 Task: In the Contact  Alice.King@denso.com, schedule and save the meeting with title: 'Introducing Our Products and Services ', Select date: '30 August, 2023', select start time: 6:00:PM. Add location on call (415) 123-4584 with meeting description: For further discussion on products, kindly join the meeting.. Logged in from softage.4@softage.net
Action: Mouse moved to (65, 41)
Screenshot: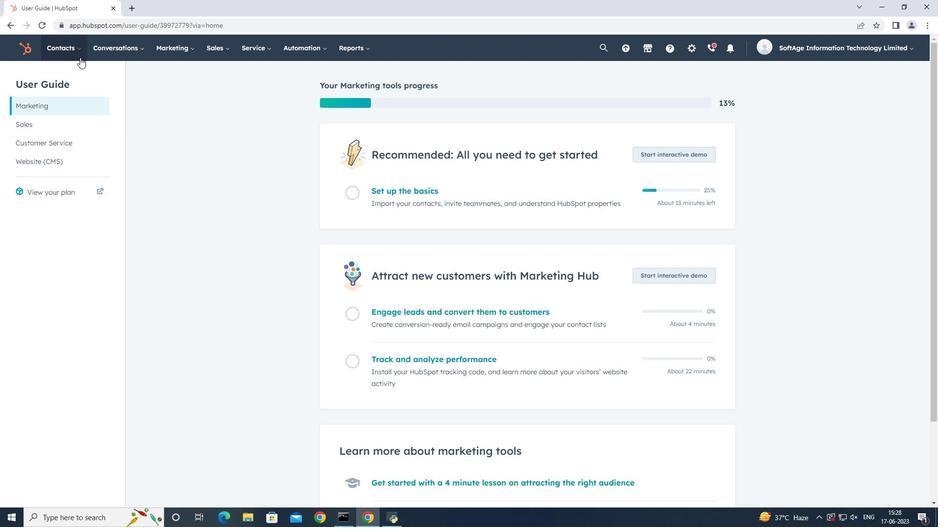 
Action: Mouse pressed left at (65, 41)
Screenshot: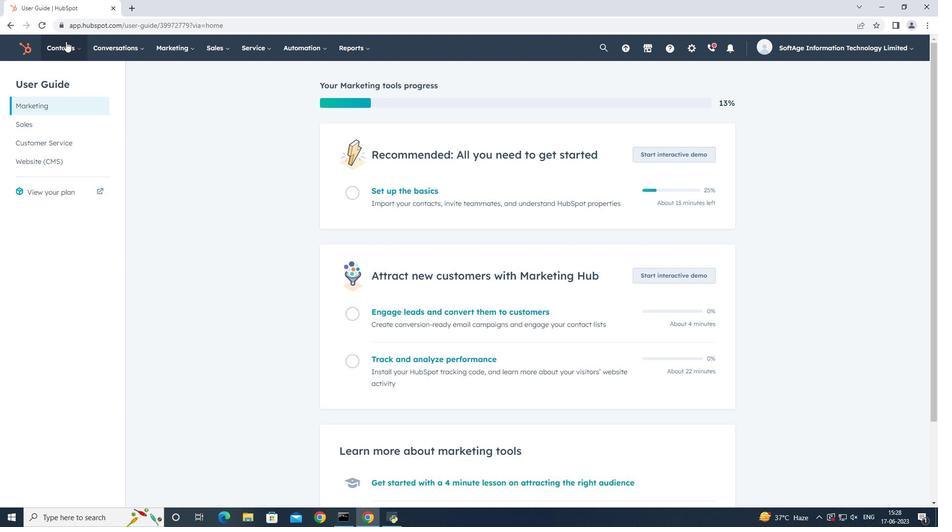 
Action: Mouse moved to (78, 80)
Screenshot: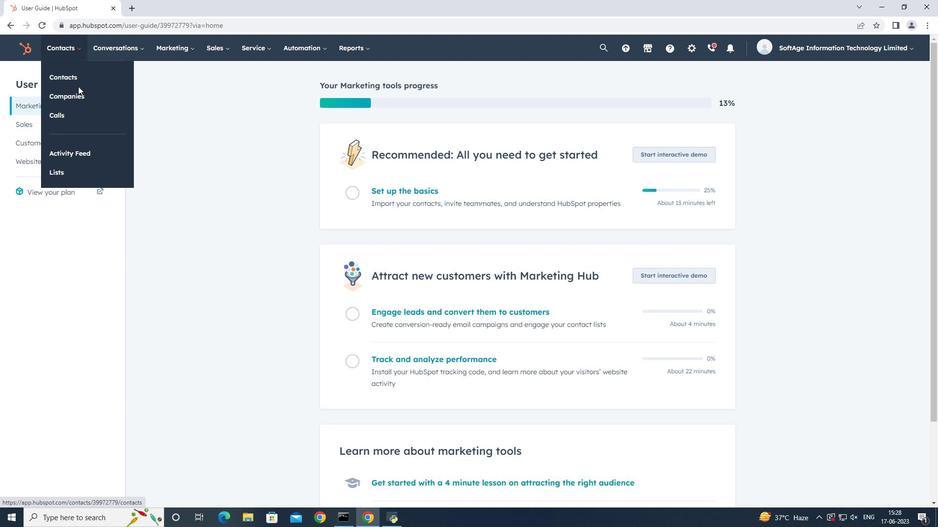 
Action: Mouse pressed left at (78, 80)
Screenshot: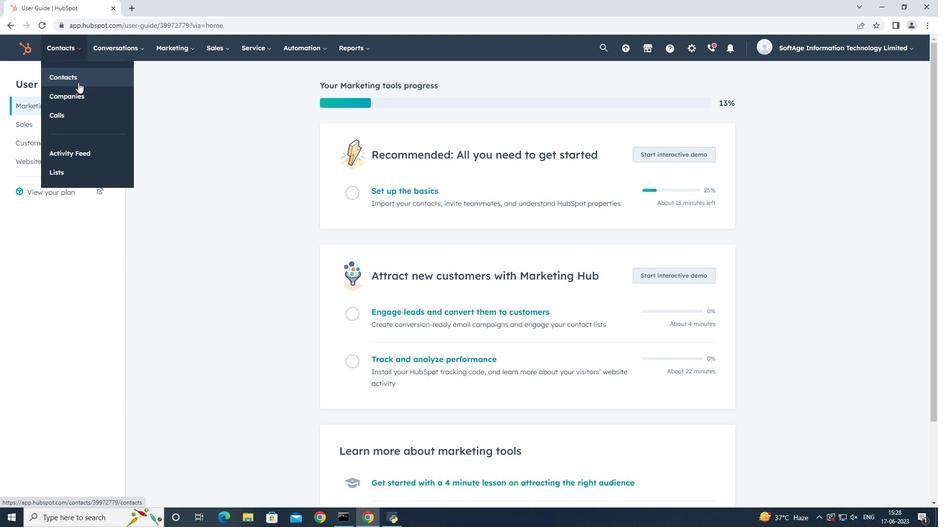 
Action: Mouse moved to (93, 156)
Screenshot: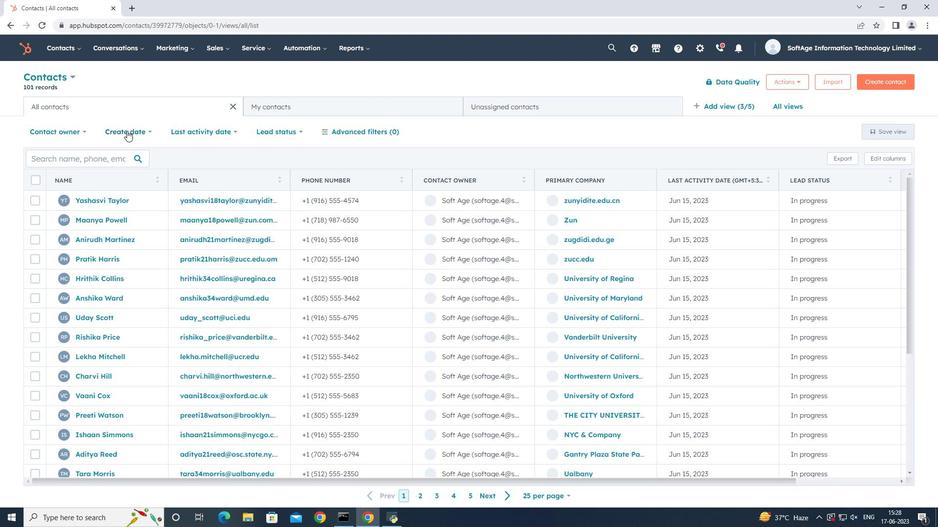 
Action: Mouse pressed left at (93, 156)
Screenshot: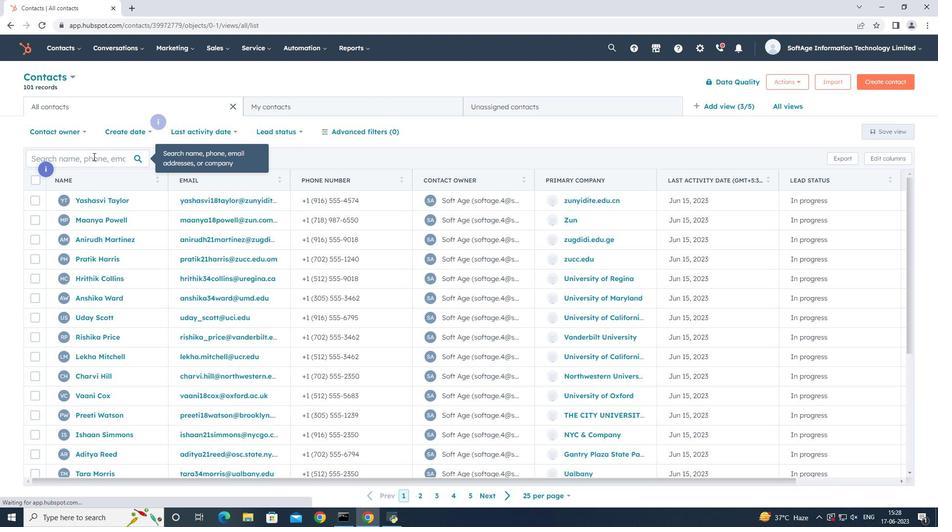 
Action: Key pressed alice
Screenshot: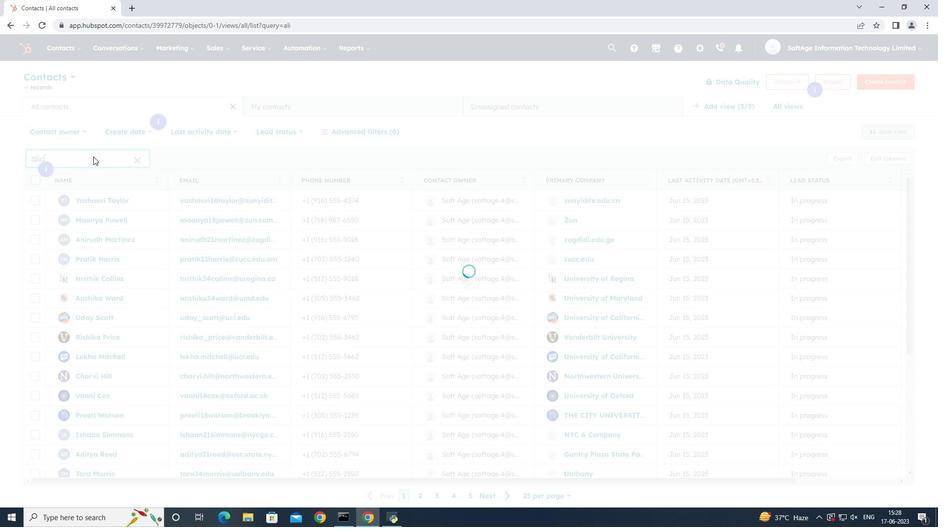 
Action: Mouse moved to (103, 256)
Screenshot: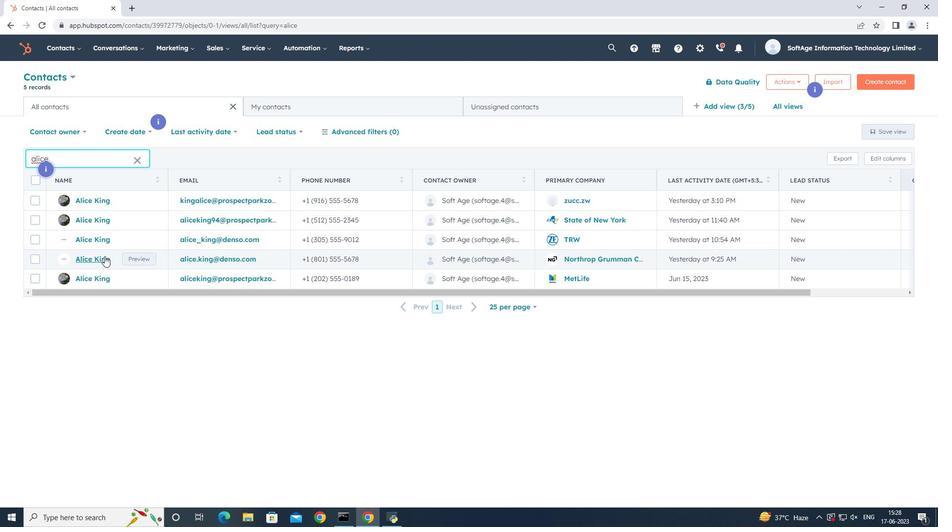 
Action: Mouse pressed left at (103, 256)
Screenshot: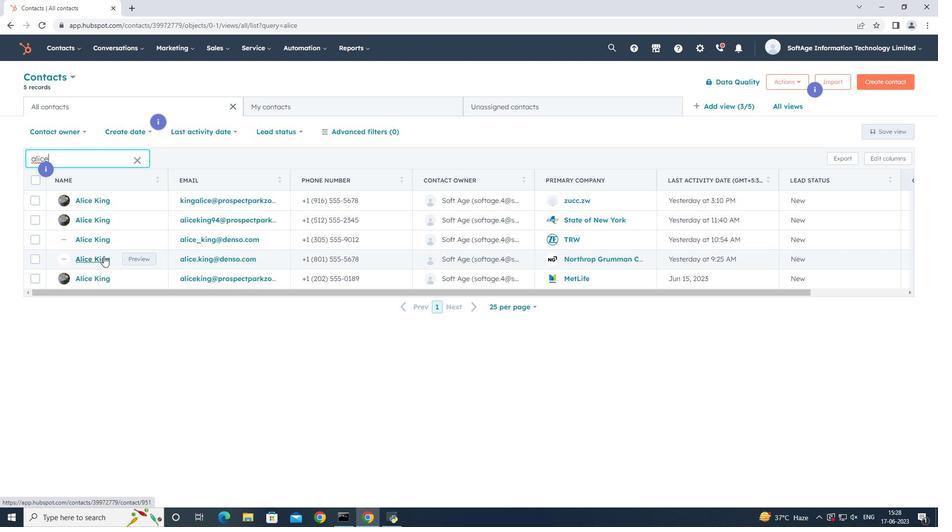 
Action: Mouse moved to (172, 169)
Screenshot: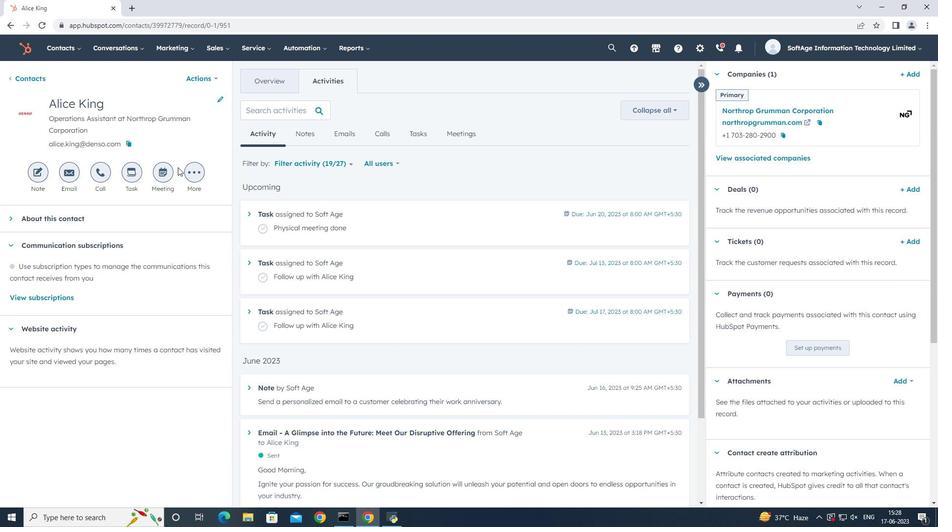 
Action: Mouse pressed left at (172, 169)
Screenshot: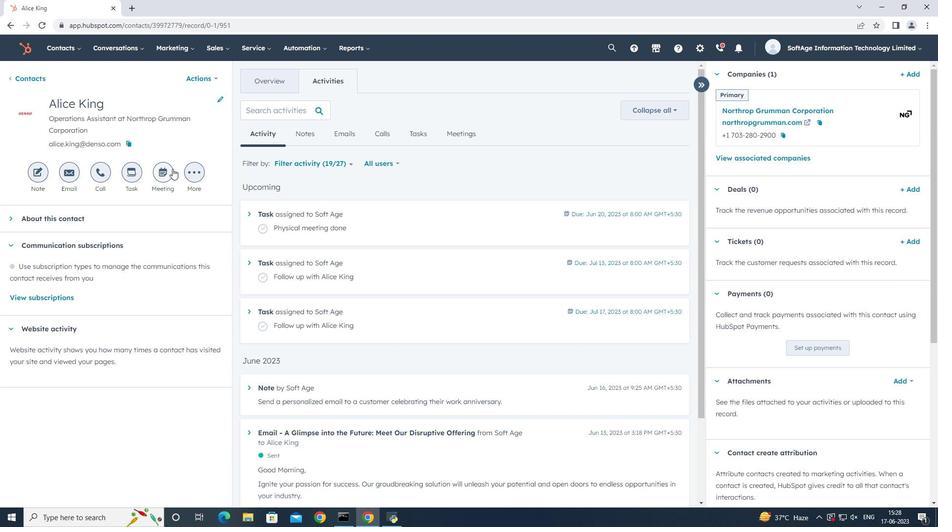 
Action: Mouse moved to (367, 275)
Screenshot: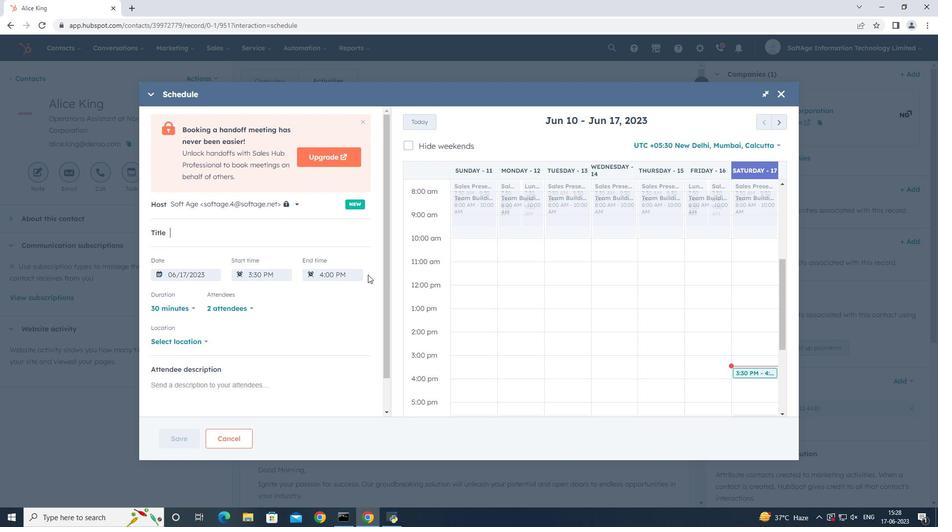 
Action: Key pressed <Key.shift_r>Introducing<Key.space><Key.shift_r>Our<Key.space><Key.space><Key.backspace><Key.shift_r><Key.shift_r><Key.shift_r><Key.shift_r><Key.shift_r><Key.shift_r><Key.shift_r><Key.shift_r><Key.shift_r><Key.shift_r><Key.shift_r><Key.shift_r><Key.shift_r><Key.shift_r><Key.shift_r><Key.shift_r>Products<Key.space>and<Key.space><Key.shift>Services,
Screenshot: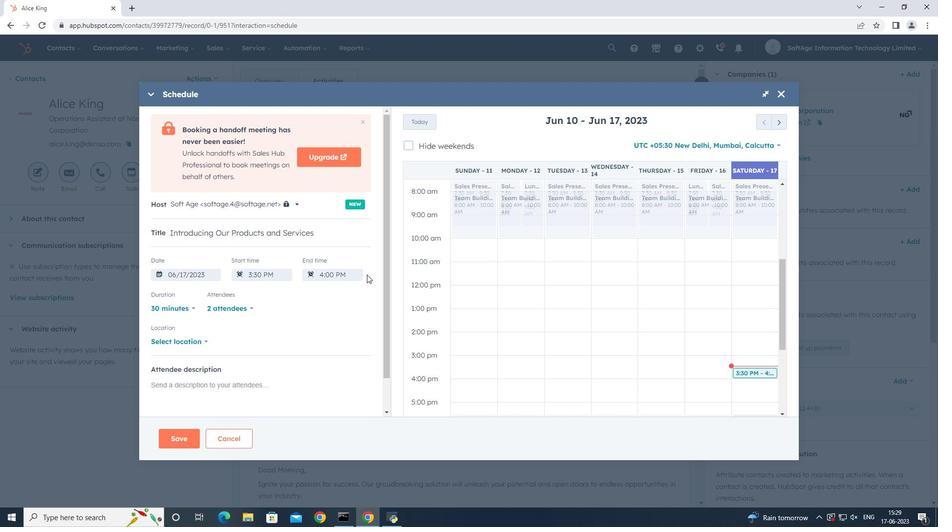 
Action: Mouse moved to (778, 128)
Screenshot: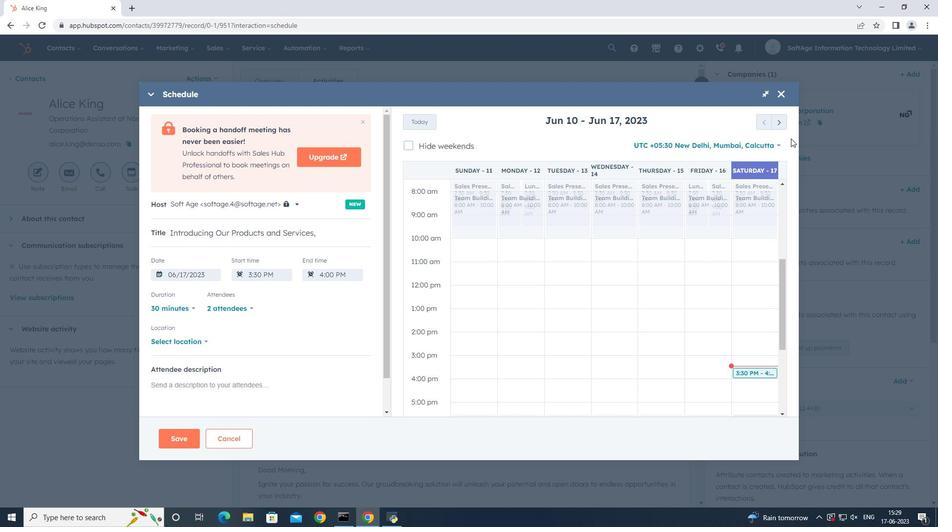 
Action: Mouse pressed left at (778, 128)
Screenshot: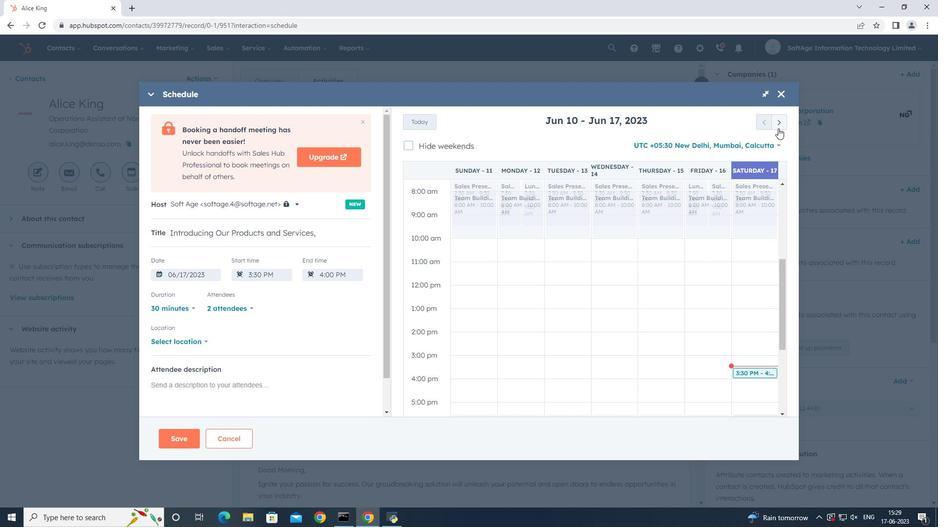 
Action: Mouse pressed left at (778, 128)
Screenshot: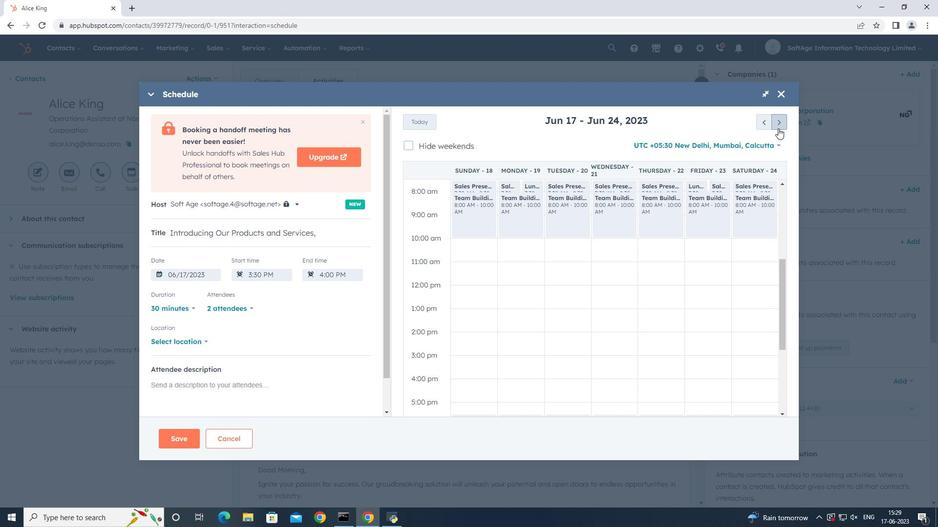 
Action: Mouse pressed left at (778, 128)
Screenshot: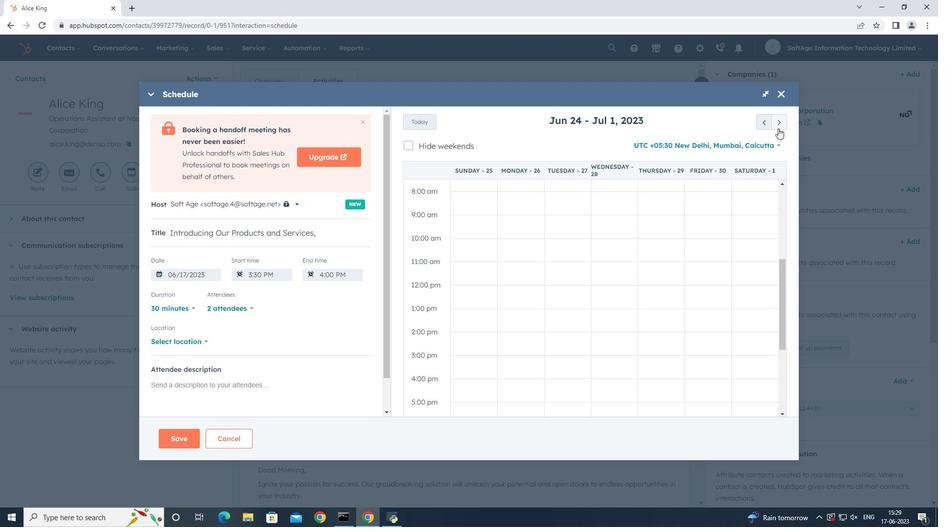 
Action: Mouse pressed left at (778, 128)
Screenshot: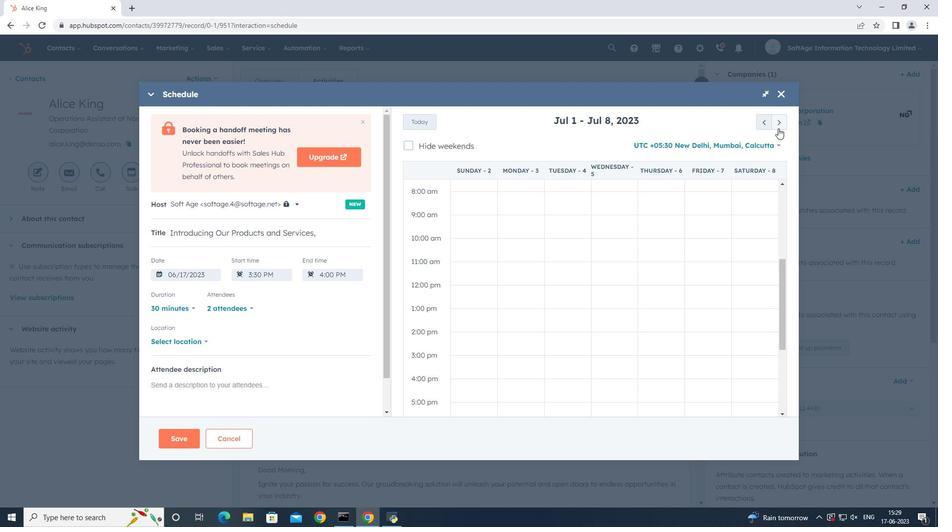 
Action: Mouse pressed left at (778, 128)
Screenshot: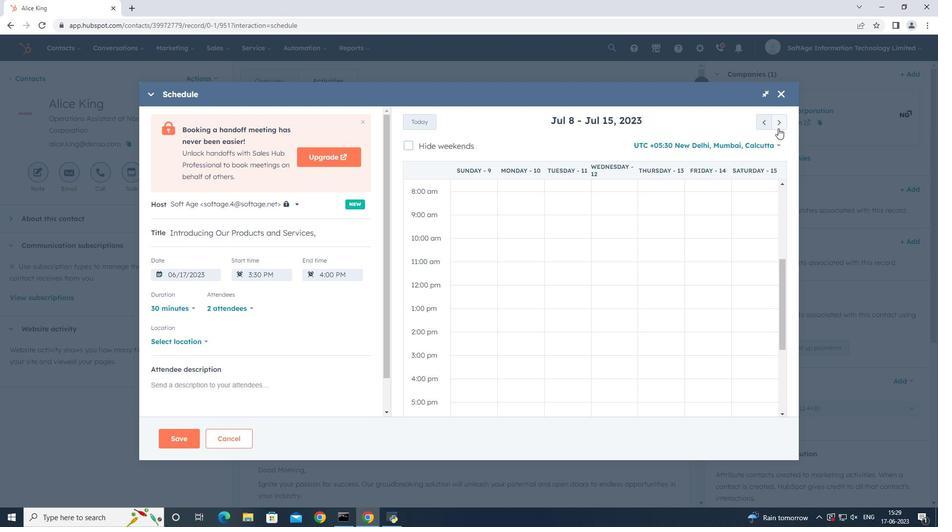 
Action: Mouse pressed left at (778, 128)
Screenshot: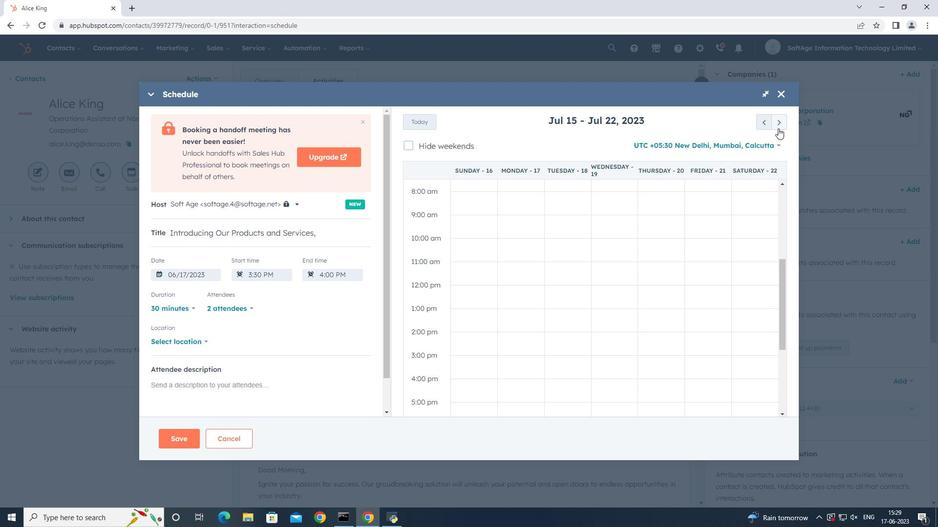 
Action: Mouse pressed left at (778, 128)
Screenshot: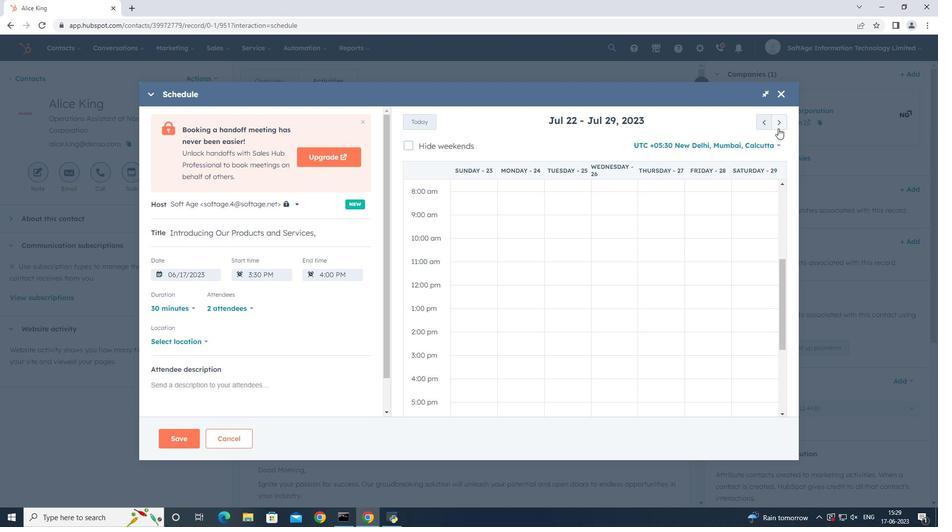 
Action: Mouse pressed left at (778, 128)
Screenshot: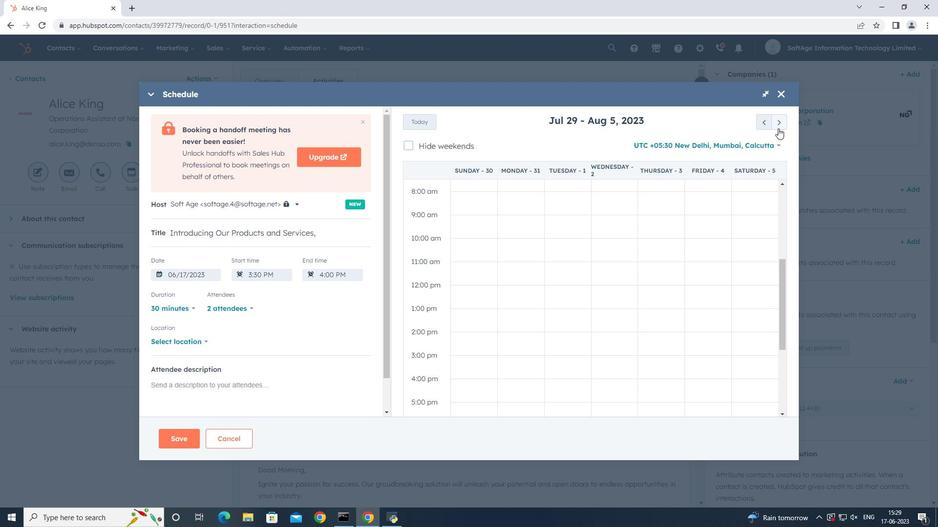
Action: Mouse pressed left at (778, 128)
Screenshot: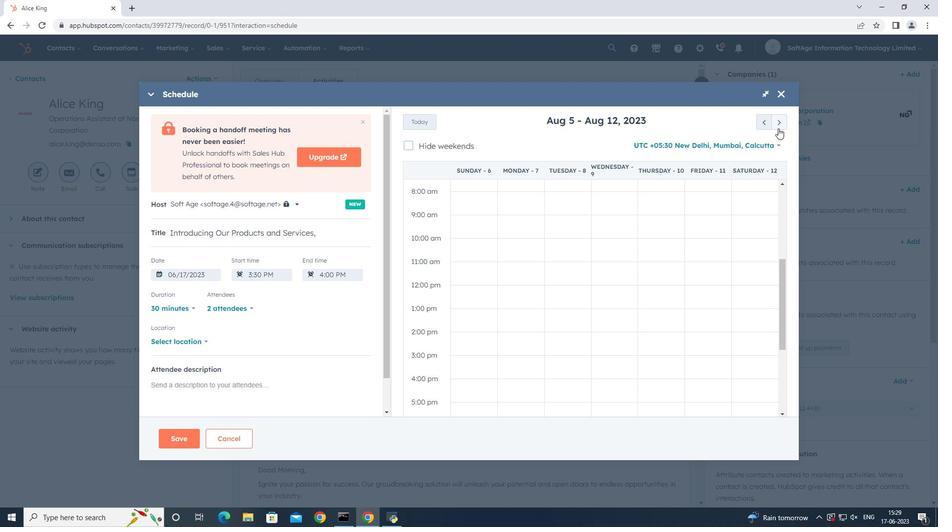 
Action: Mouse pressed left at (778, 128)
Screenshot: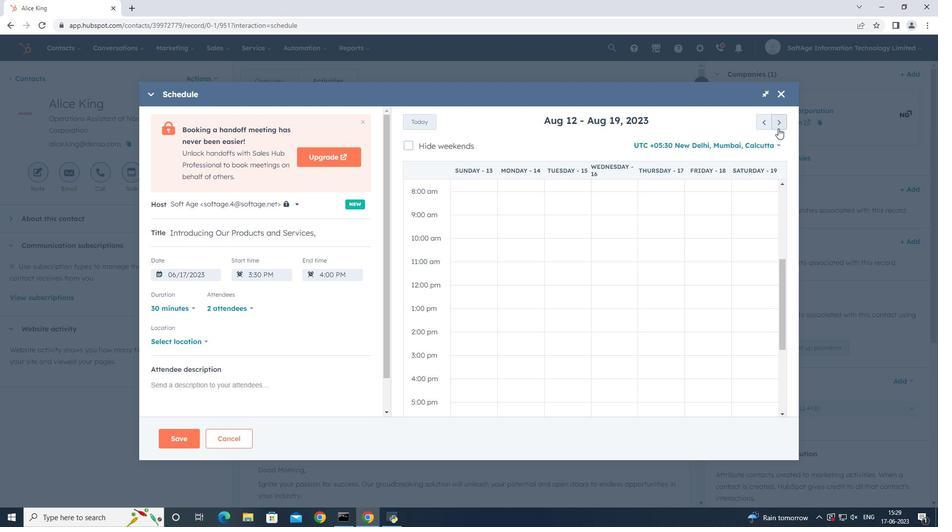 
Action: Mouse pressed left at (778, 128)
Screenshot: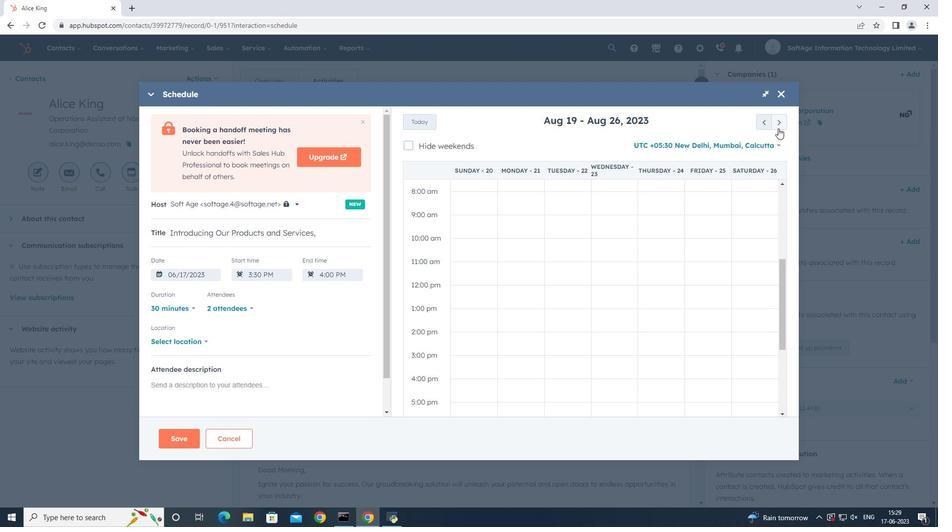
Action: Mouse moved to (607, 386)
Screenshot: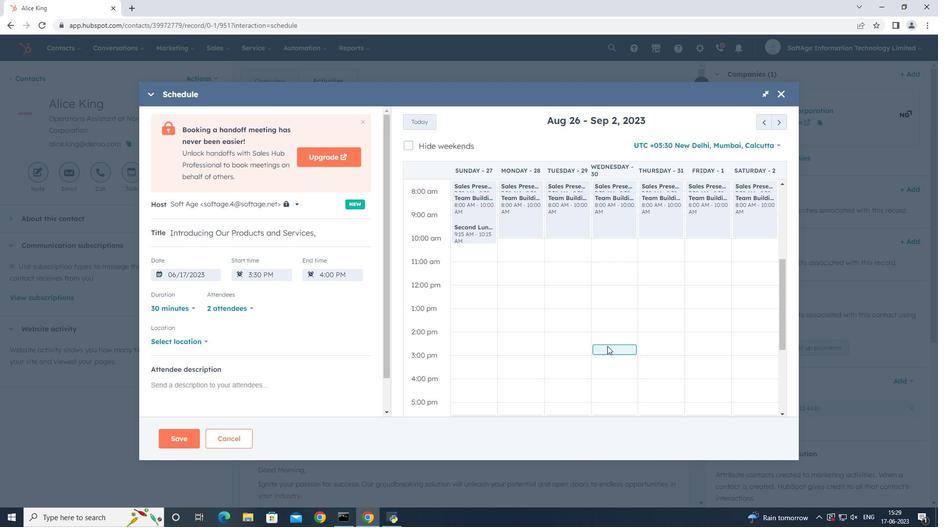 
Action: Mouse scrolled (607, 386) with delta (0, 0)
Screenshot: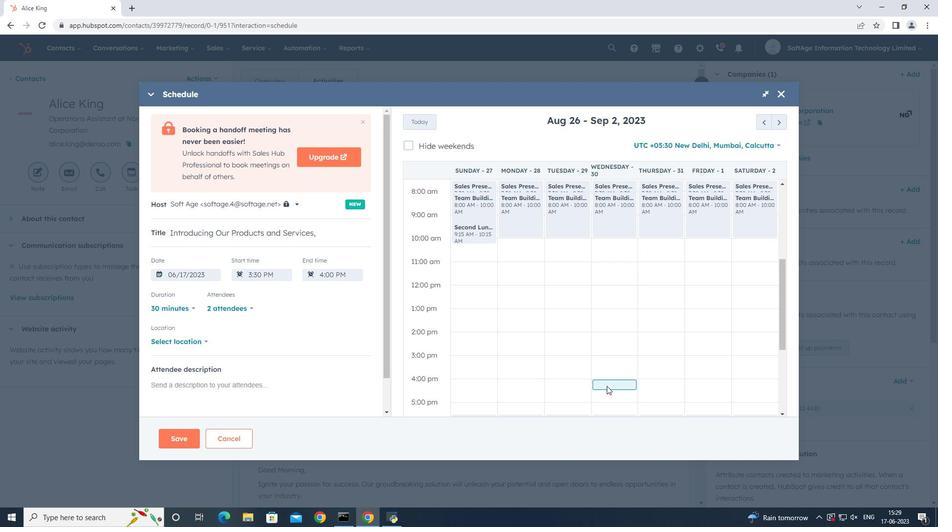 
Action: Mouse scrolled (607, 386) with delta (0, 0)
Screenshot: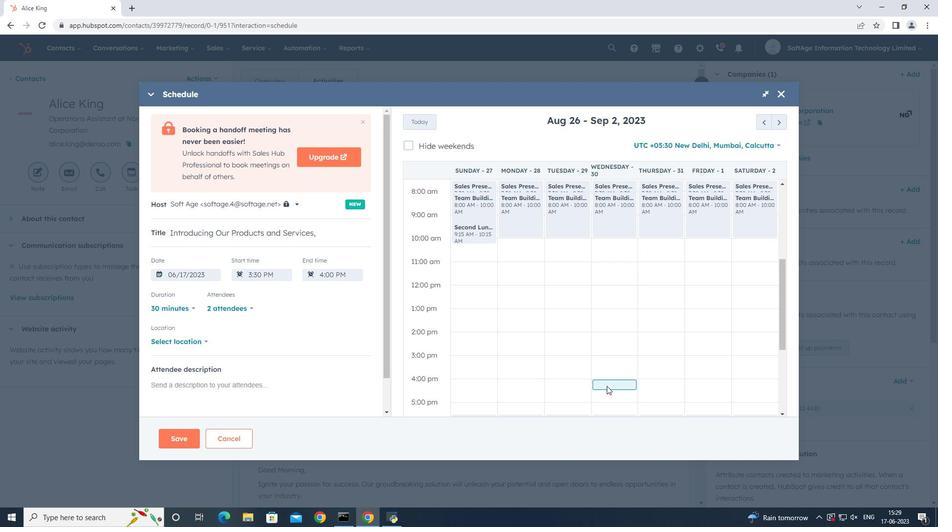 
Action: Mouse moved to (610, 332)
Screenshot: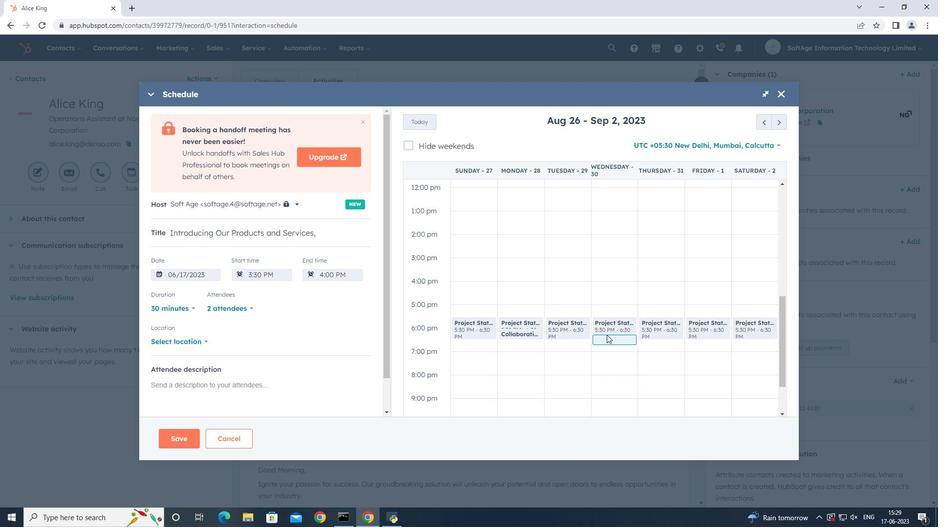 
Action: Mouse pressed left at (610, 332)
Screenshot: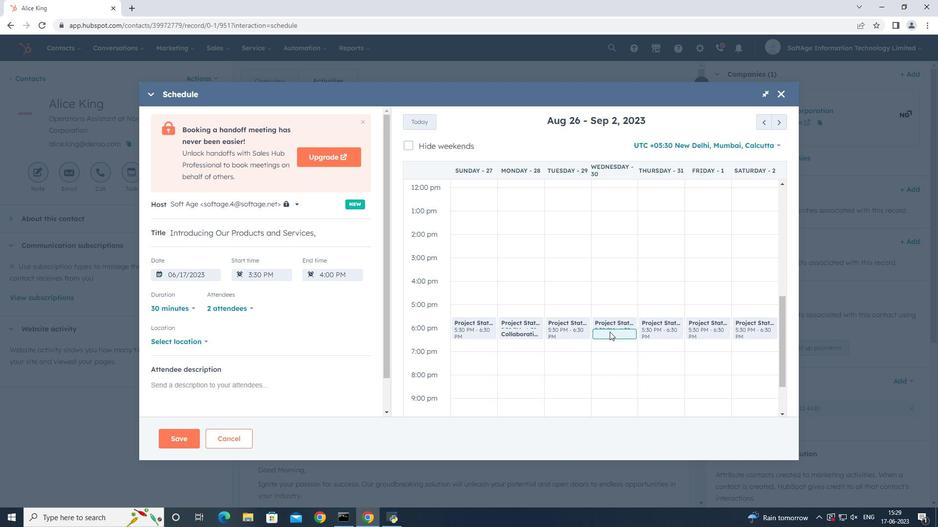 
Action: Mouse moved to (191, 342)
Screenshot: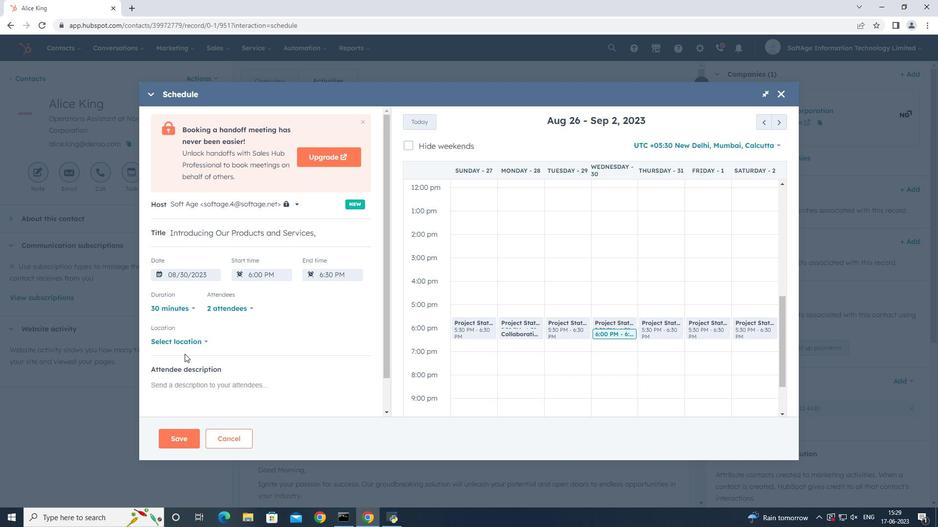 
Action: Mouse pressed left at (191, 342)
Screenshot: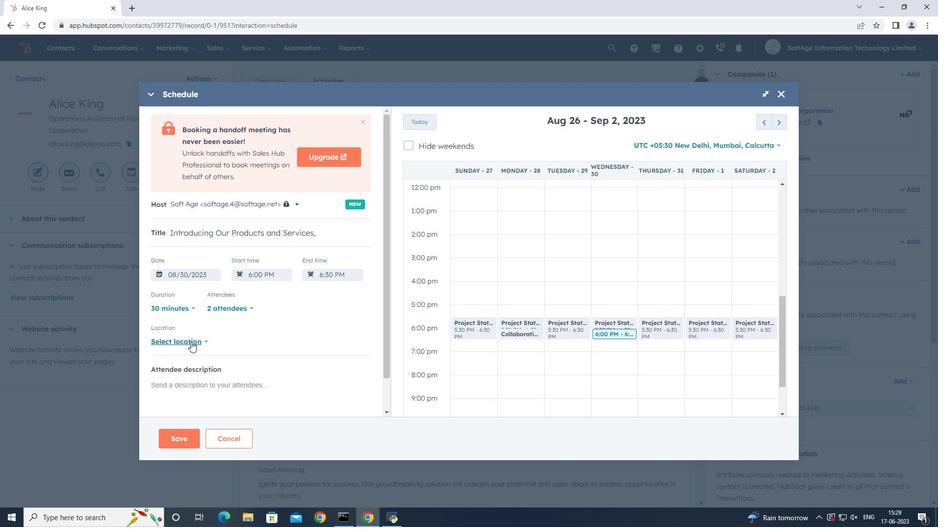 
Action: Mouse moved to (259, 312)
Screenshot: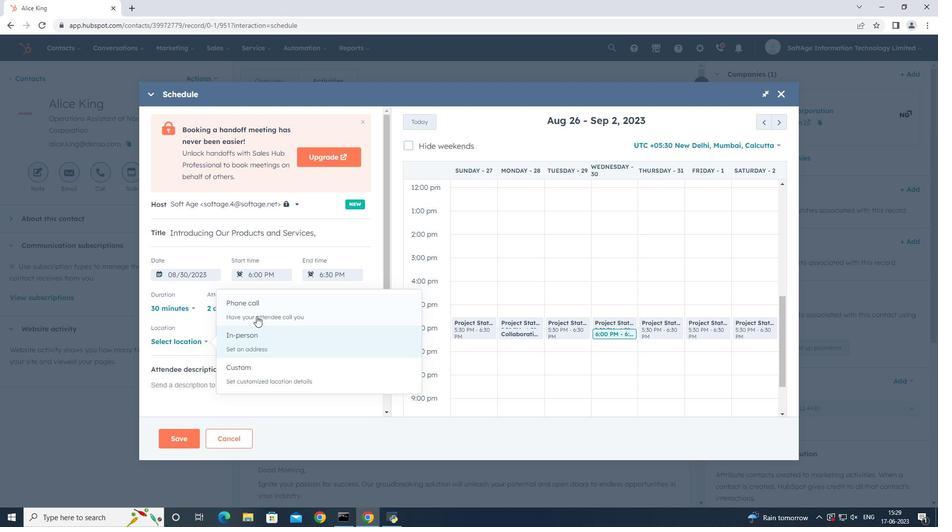 
Action: Mouse pressed left at (259, 312)
Screenshot: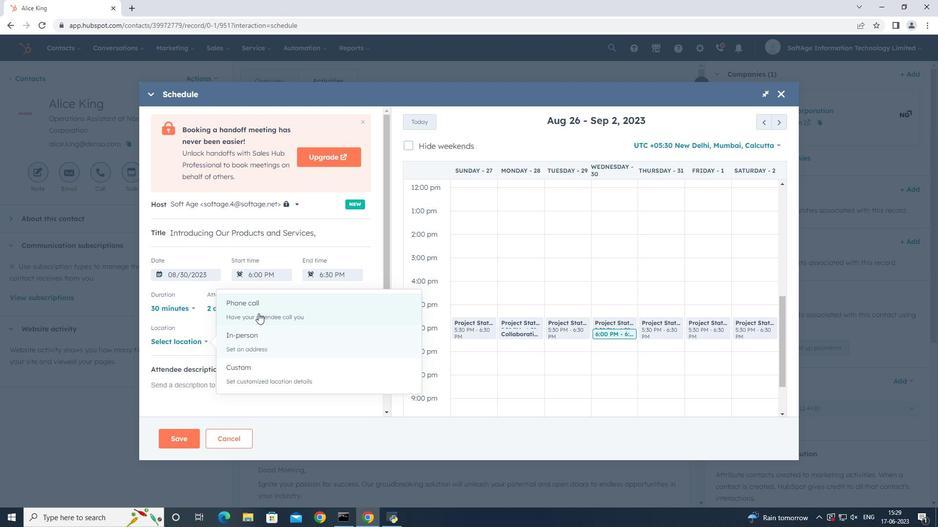 
Action: Mouse moved to (255, 347)
Screenshot: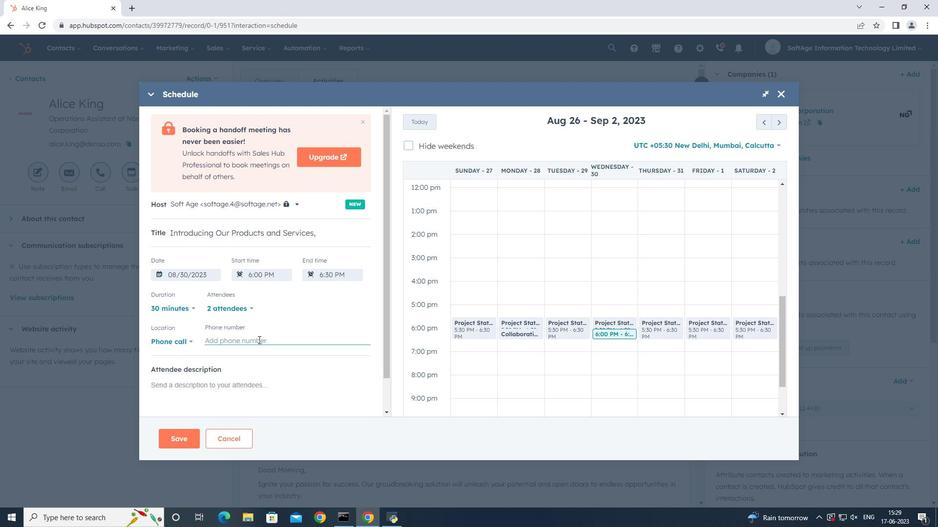 
Action: Mouse pressed left at (255, 347)
Screenshot: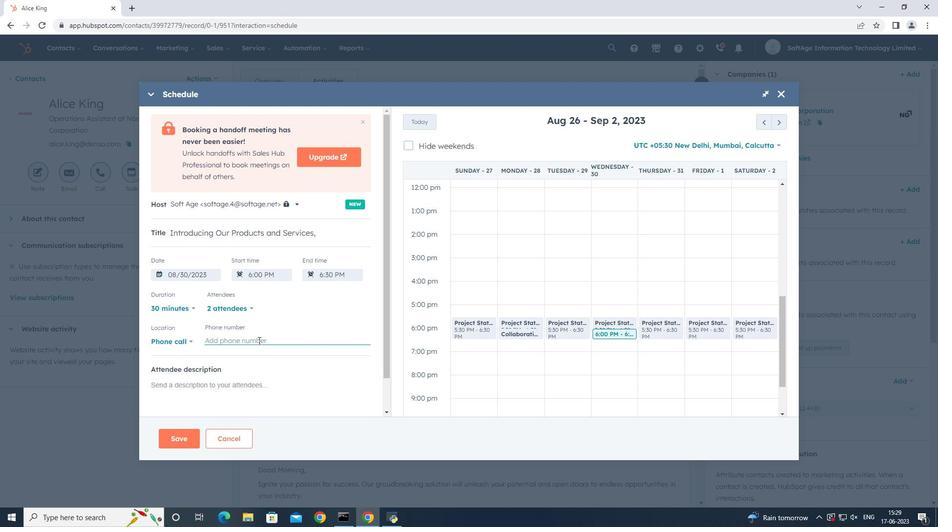 
Action: Mouse moved to (259, 336)
Screenshot: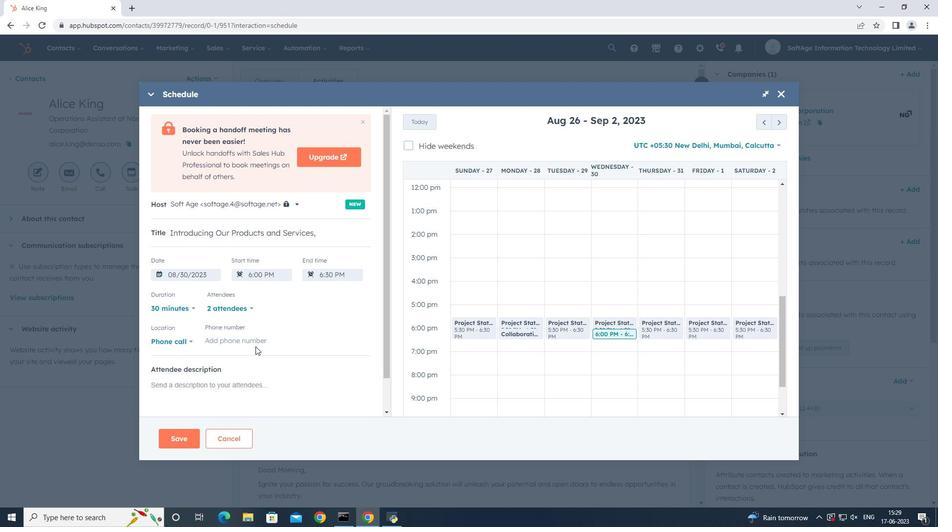 
Action: Mouse pressed left at (259, 336)
Screenshot: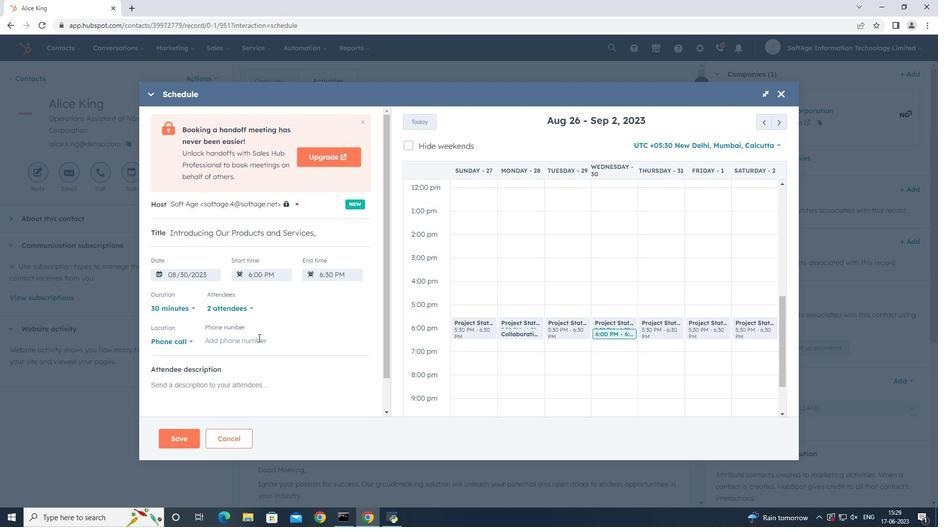 
Action: Mouse moved to (259, 336)
Screenshot: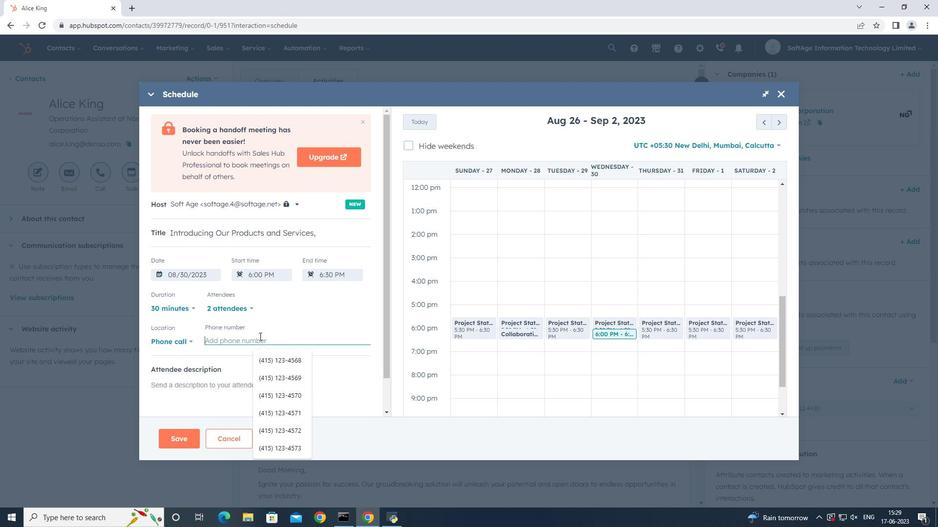 
Action: Key pressed <Key.shift_r>(415<Key.shift_r><Key.shift_r><Key.shift_r><Key.shift_r><Key.shift_r><Key.shift_r><Key.shift_r>)<Key.space>123-4584
Screenshot: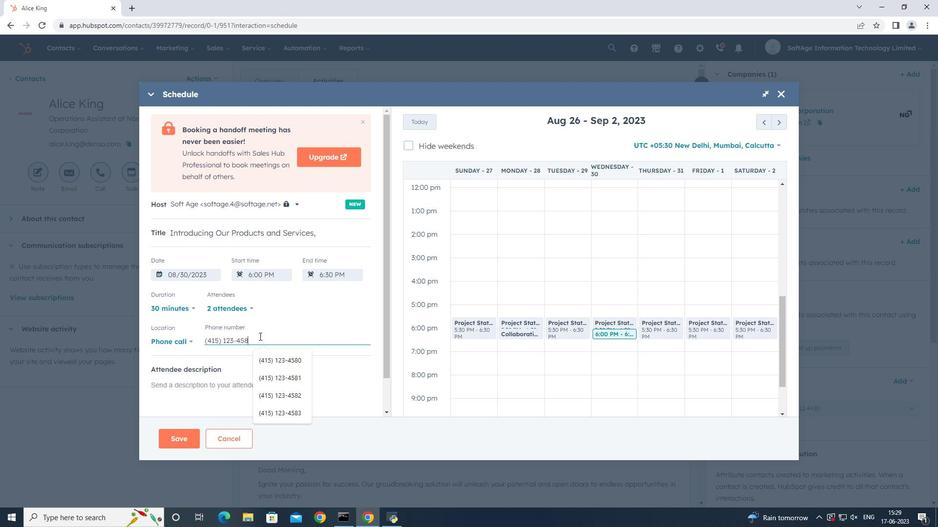 
Action: Mouse moved to (250, 387)
Screenshot: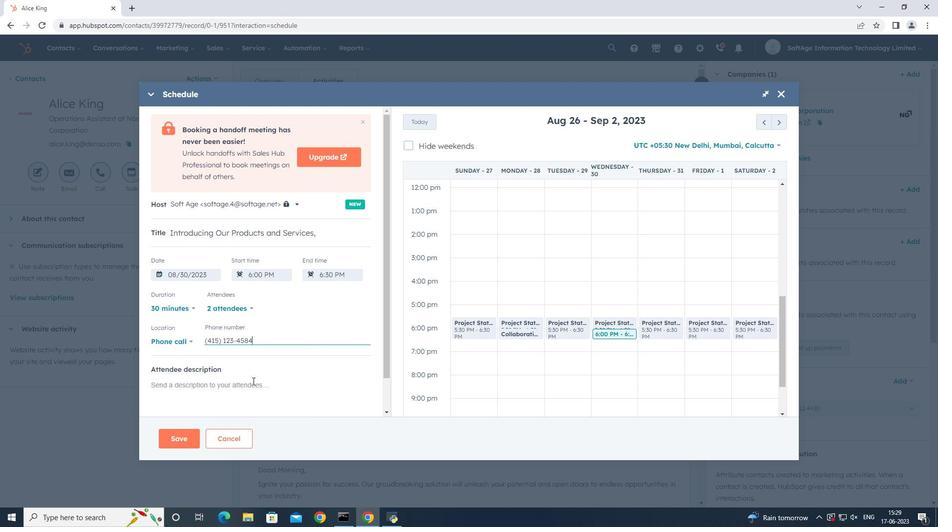 
Action: Mouse pressed left at (250, 387)
Screenshot: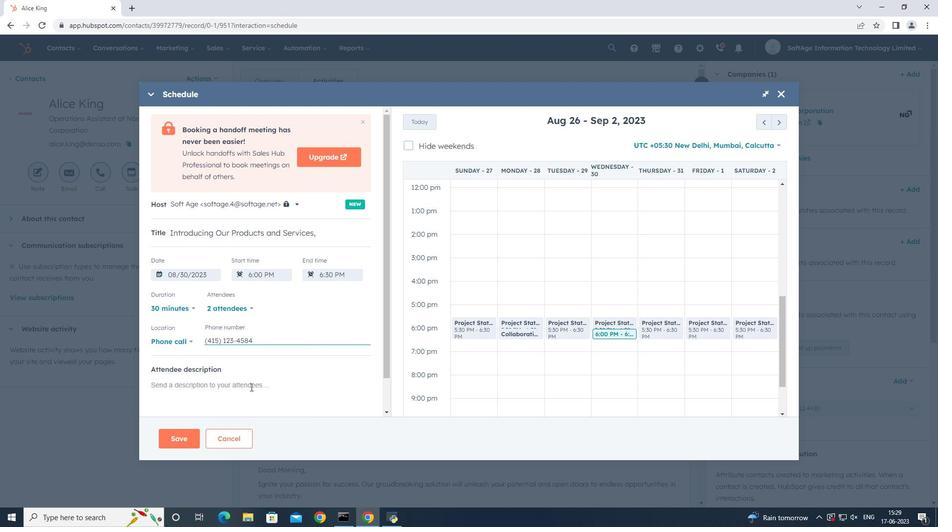 
Action: Mouse moved to (281, 370)
Screenshot: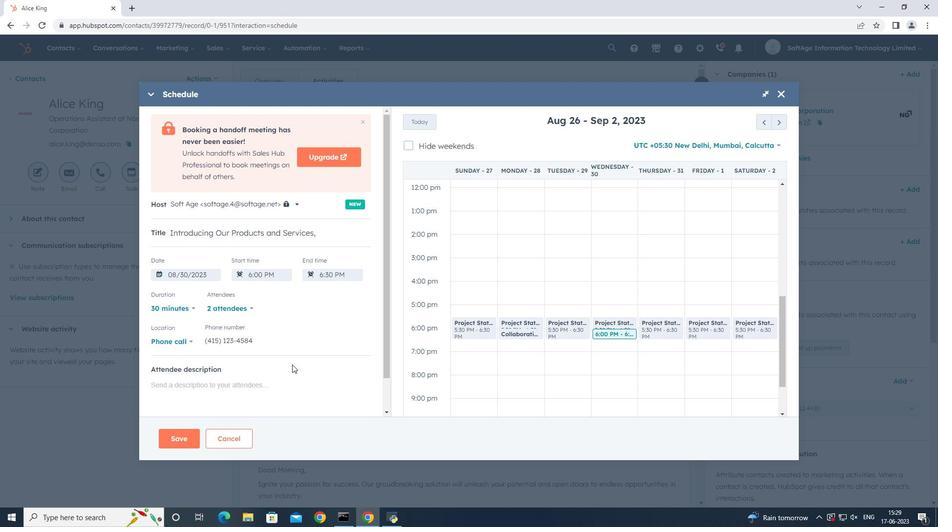 
Action: Key pressed <Key.shift>For<Key.space>further<Key.space>discussion<Key.space>on<Key.space>products,<Key.space>kindly<Key.space>join<Key.space>the<Key.space>meeting..
Screenshot: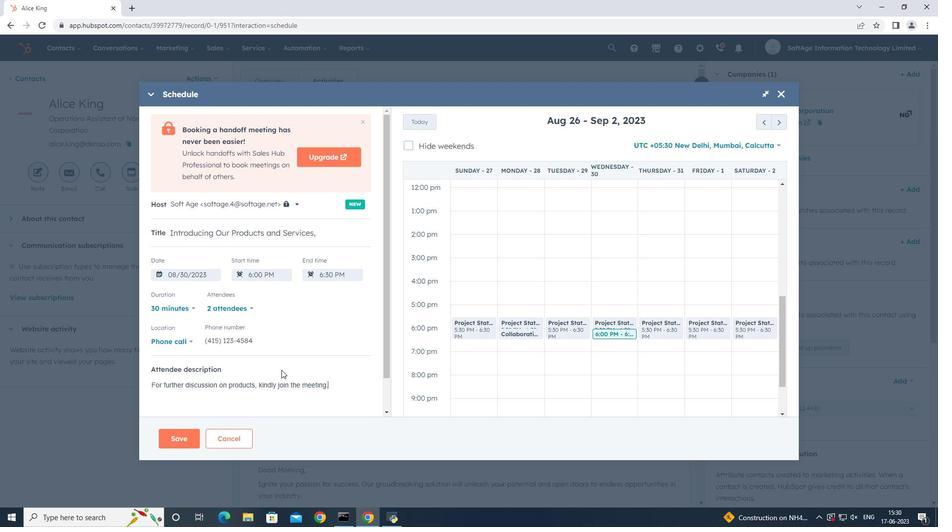 
Action: Mouse moved to (176, 434)
Screenshot: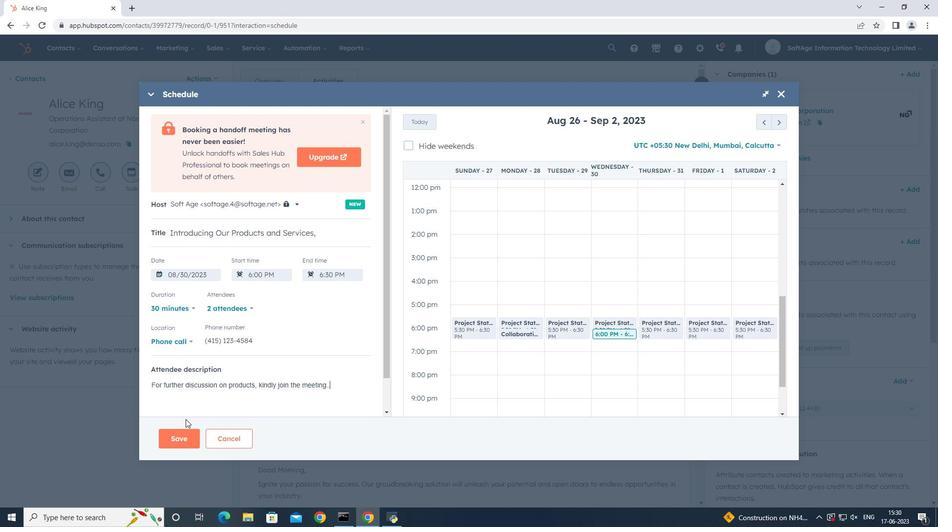 
Action: Mouse pressed left at (176, 434)
Screenshot: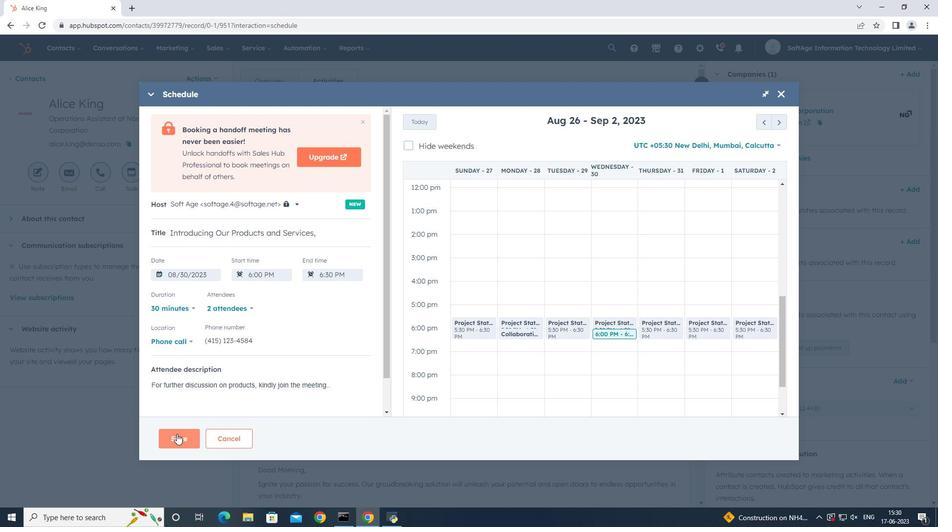 
Action: Mouse moved to (522, 306)
Screenshot: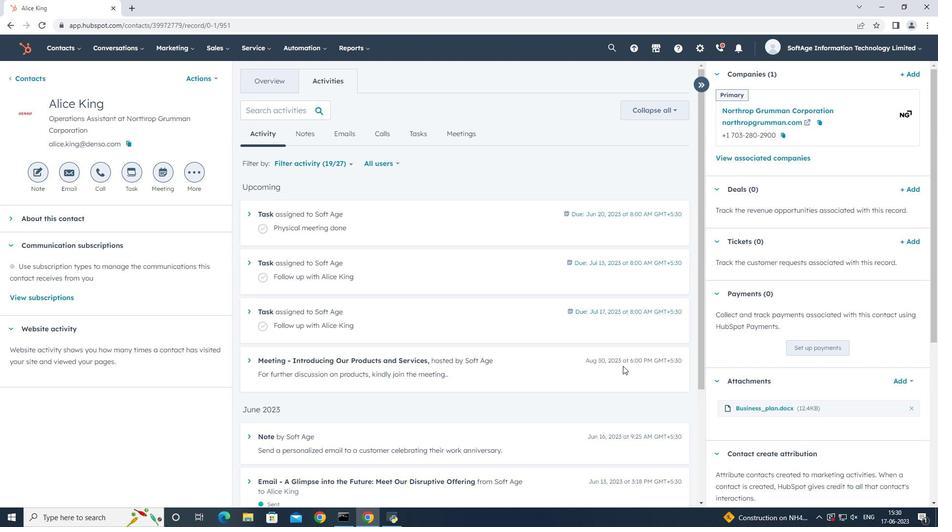 
